 Task: Create in the project CatchAll and in the Backlog issue 'Develop a new online booking system for a hotel or resort' a child issue 'Internationalization and localization', and assign it to team member softage.3@softage.net. Create in the project CatchAll and in the Backlog issue 'Upgrade and migrate company email systems to a cloud-based solution' a child issue 'Version control and release management', and assign it to team member softage.4@softage.net
Action: Mouse moved to (186, 57)
Screenshot: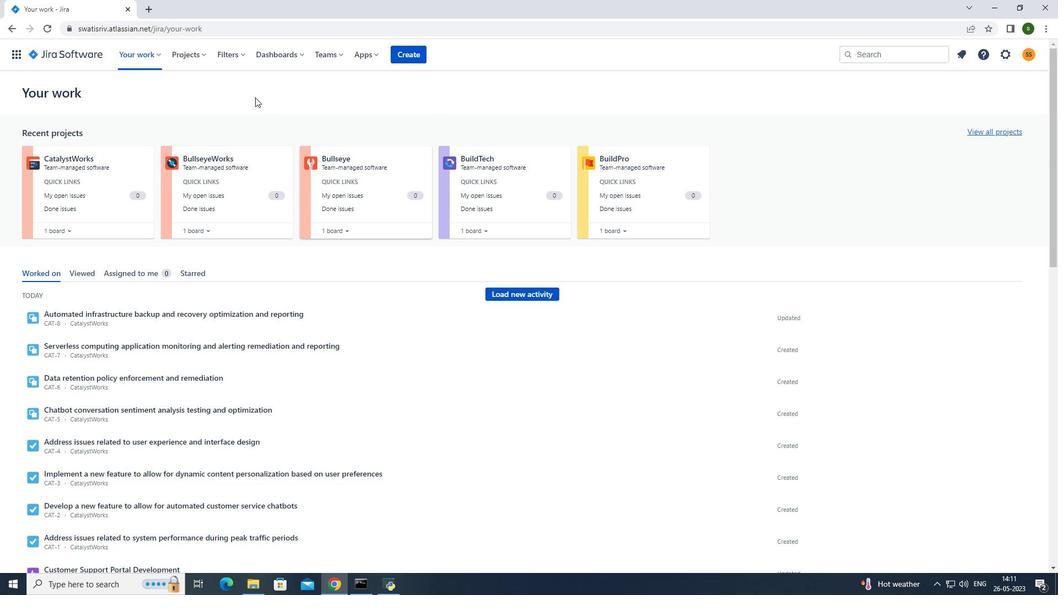 
Action: Mouse pressed left at (186, 57)
Screenshot: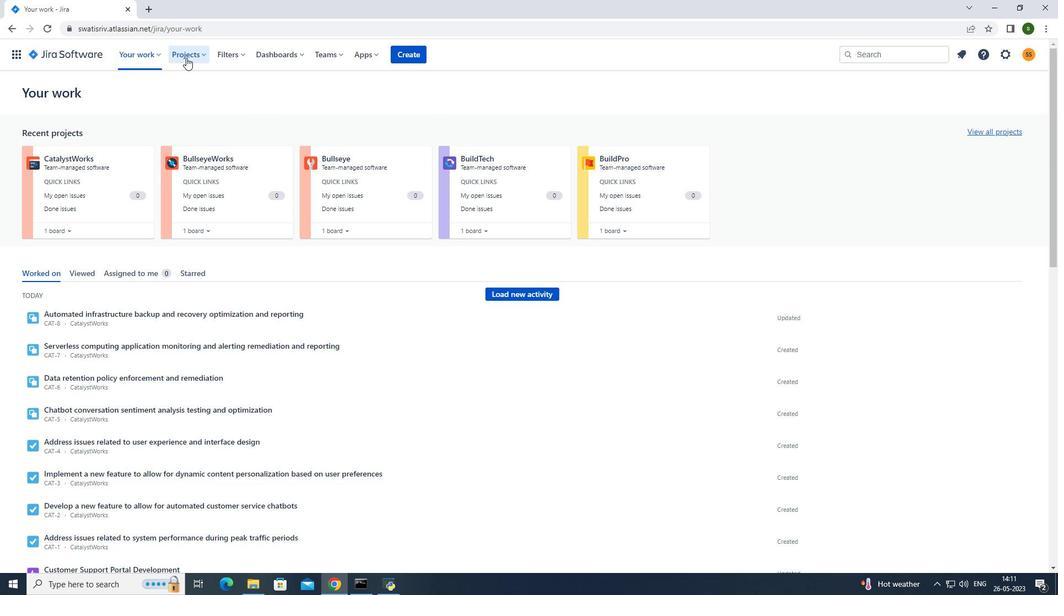 
Action: Mouse moved to (230, 96)
Screenshot: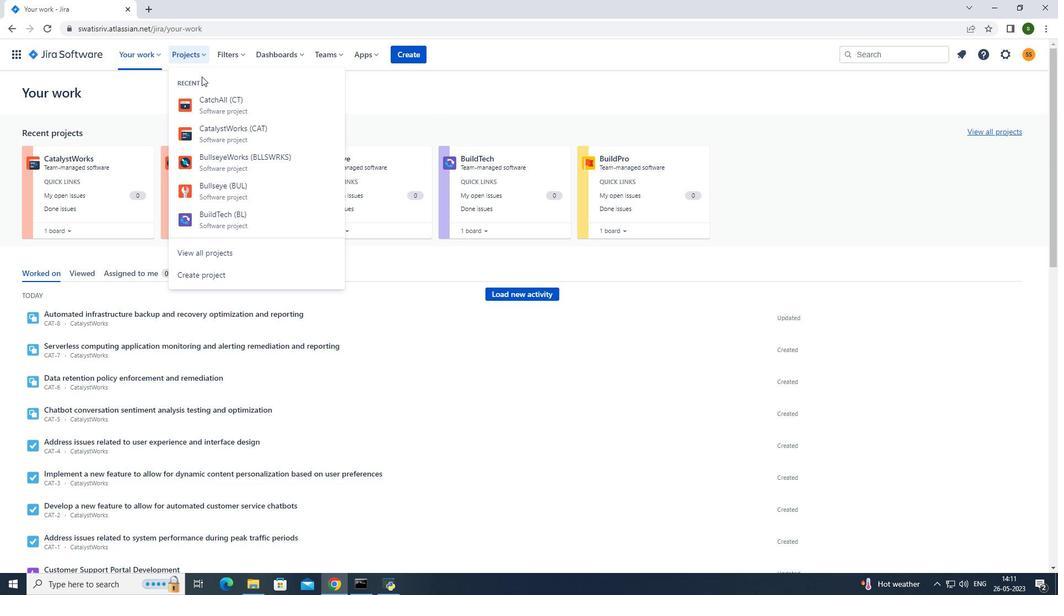 
Action: Mouse pressed left at (230, 96)
Screenshot: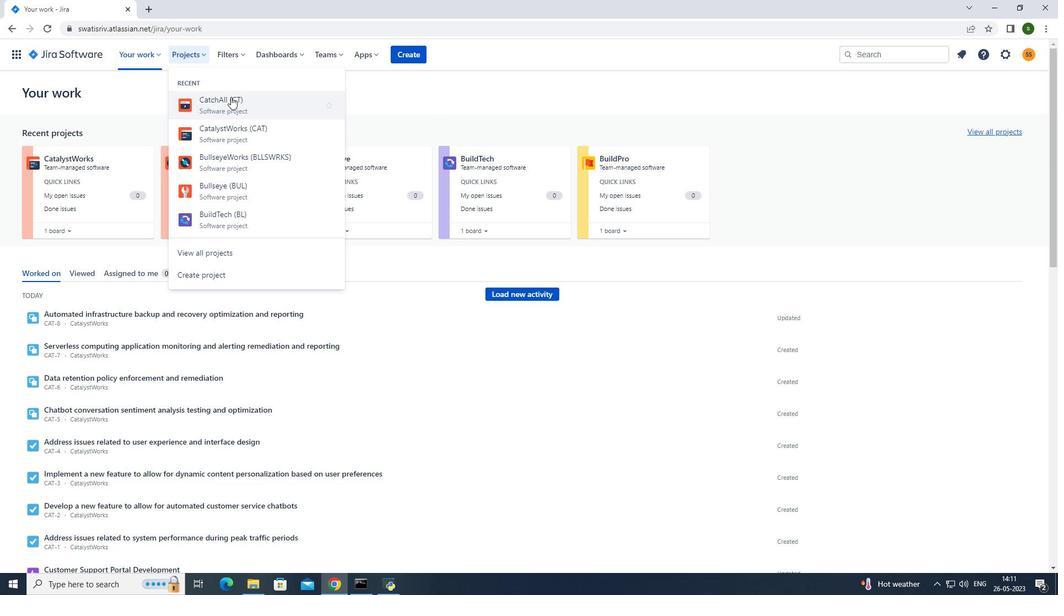 
Action: Mouse moved to (80, 166)
Screenshot: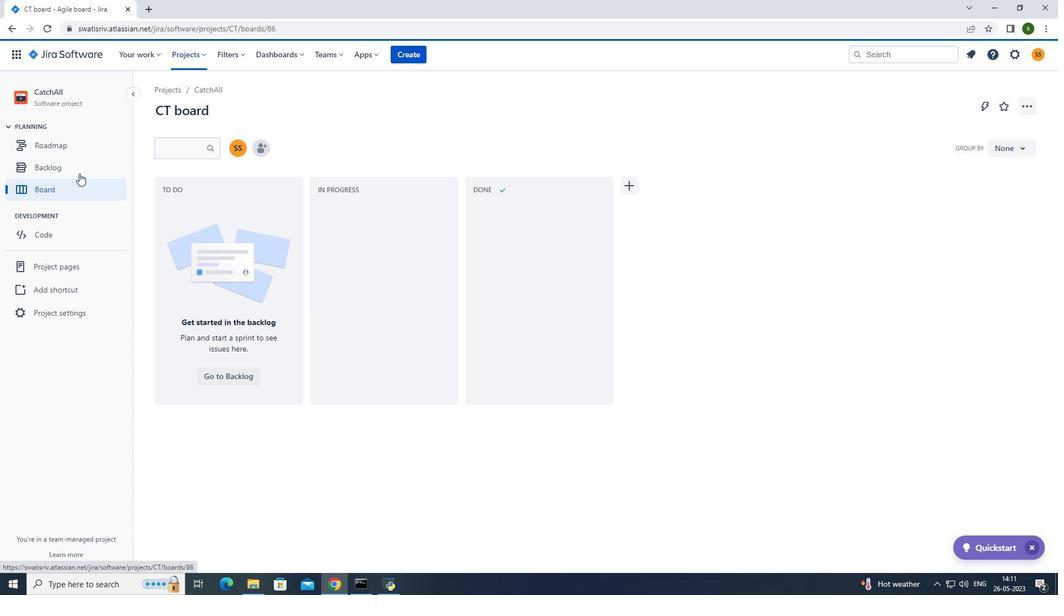 
Action: Mouse pressed left at (80, 166)
Screenshot: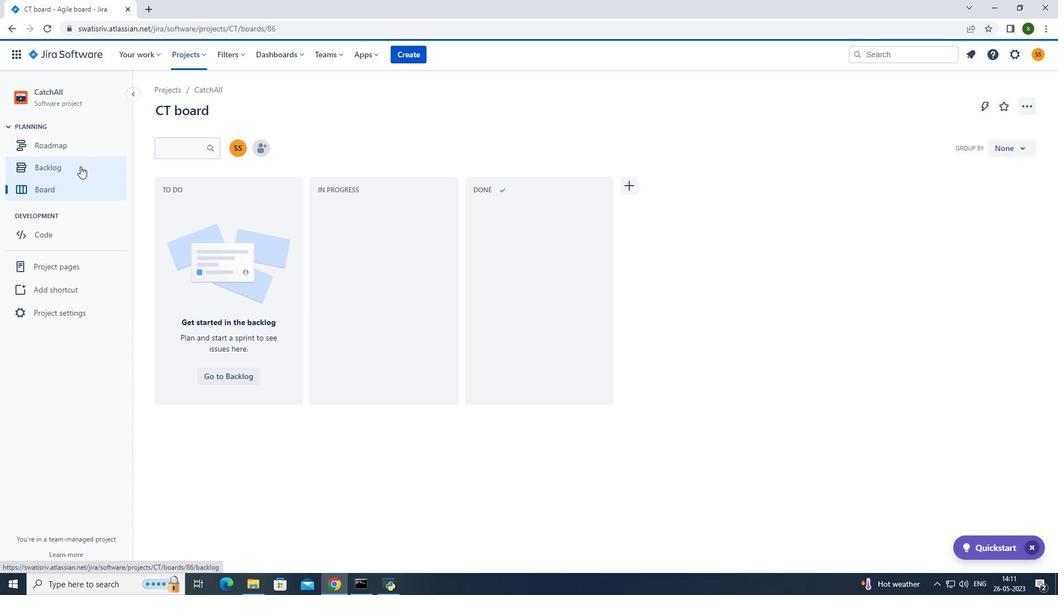 
Action: Mouse moved to (251, 370)
Screenshot: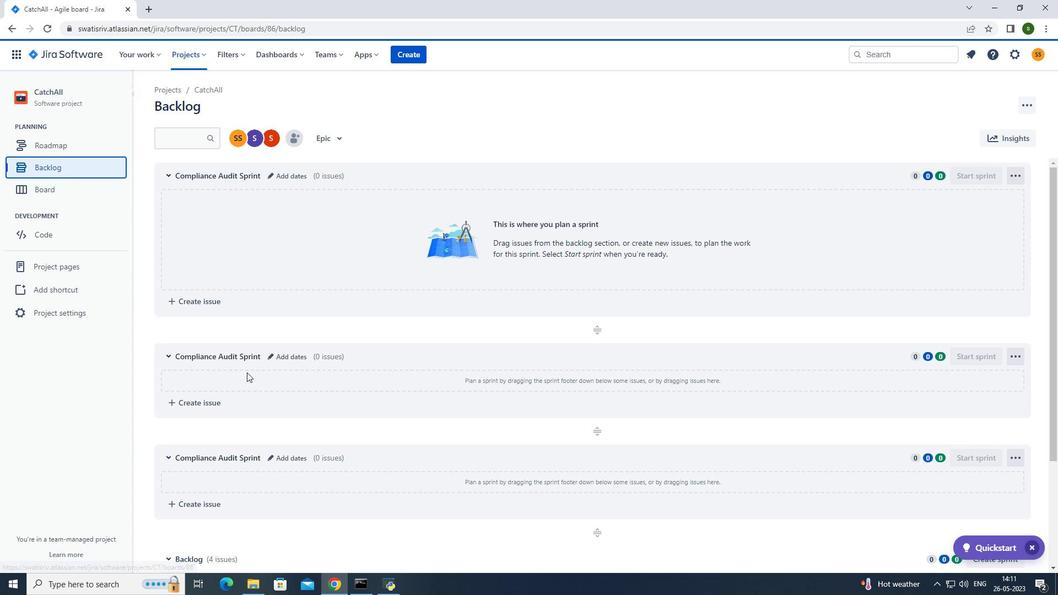 
Action: Mouse scrolled (251, 369) with delta (0, 0)
Screenshot: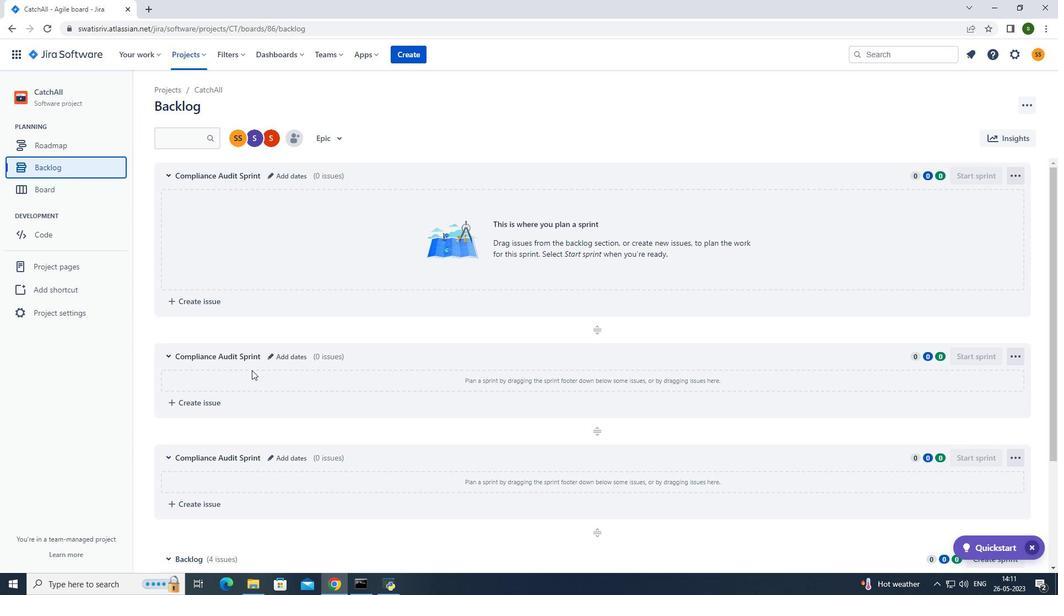 
Action: Mouse scrolled (251, 369) with delta (0, 0)
Screenshot: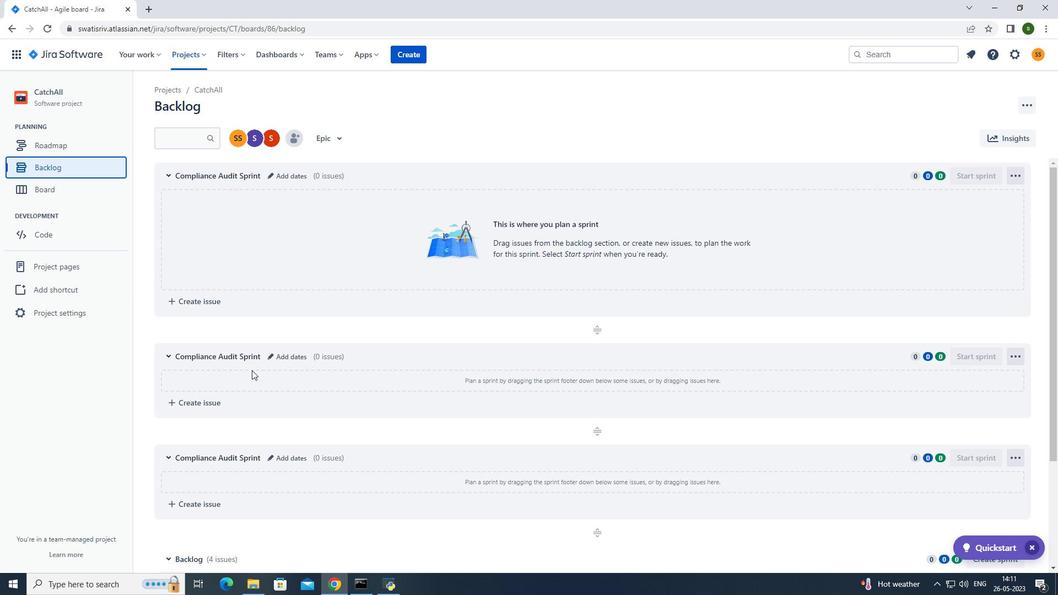 
Action: Mouse scrolled (251, 369) with delta (0, 0)
Screenshot: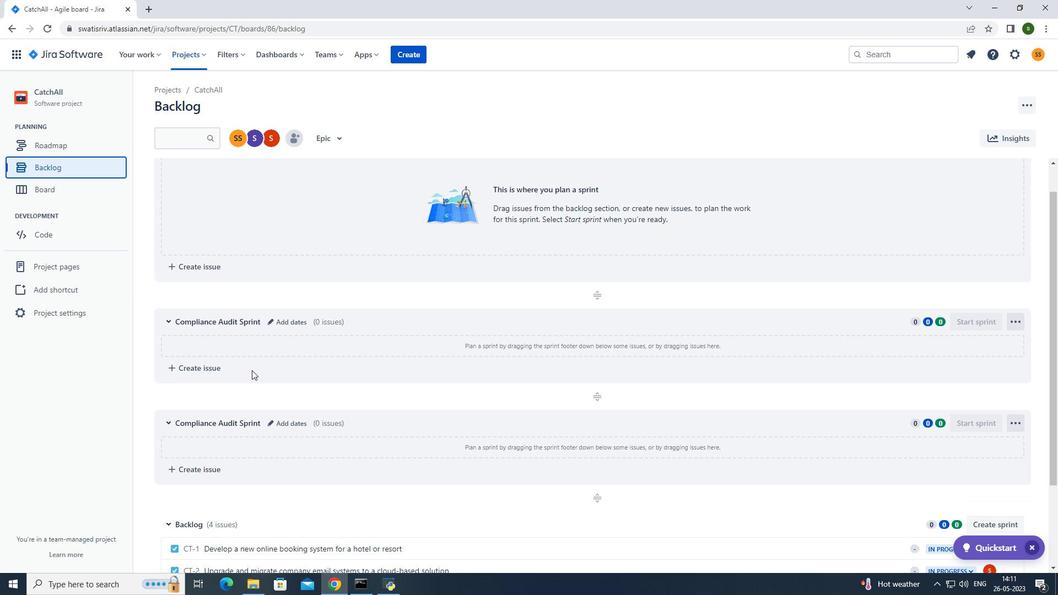 
Action: Mouse scrolled (251, 369) with delta (0, 0)
Screenshot: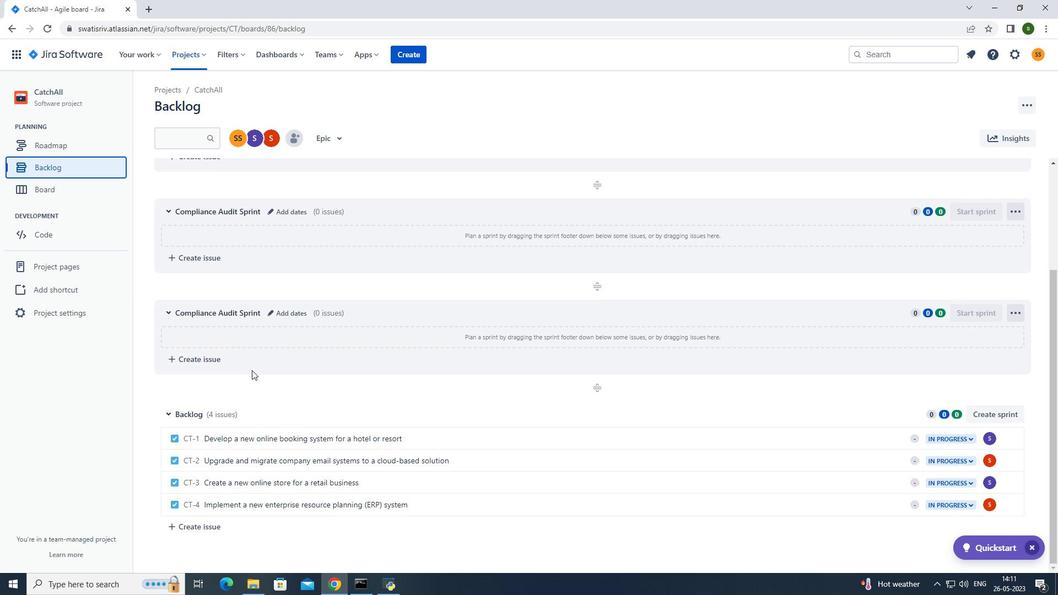 
Action: Mouse scrolled (251, 369) with delta (0, 0)
Screenshot: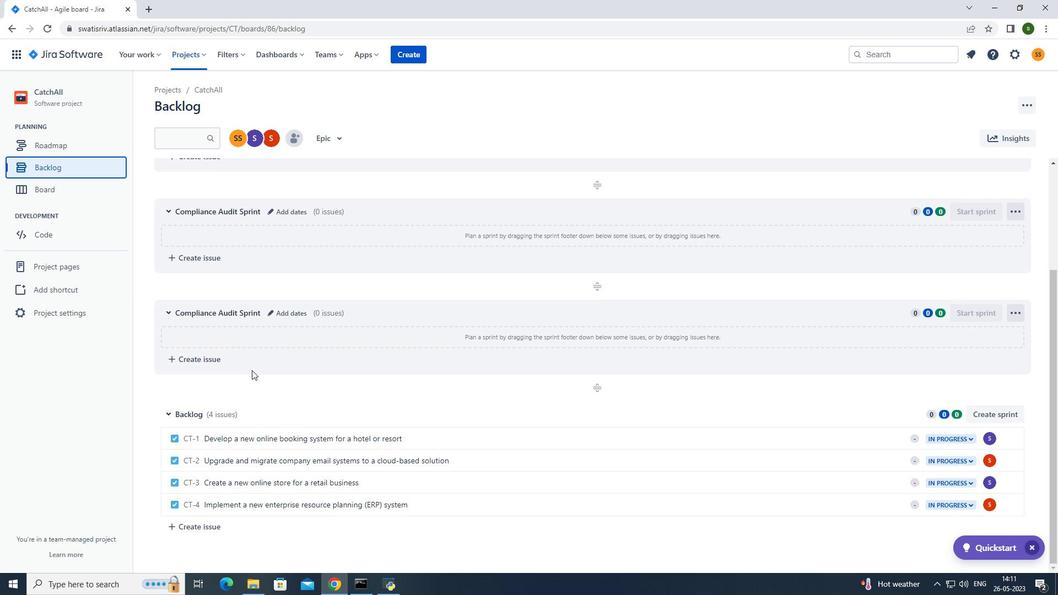 
Action: Mouse moved to (705, 435)
Screenshot: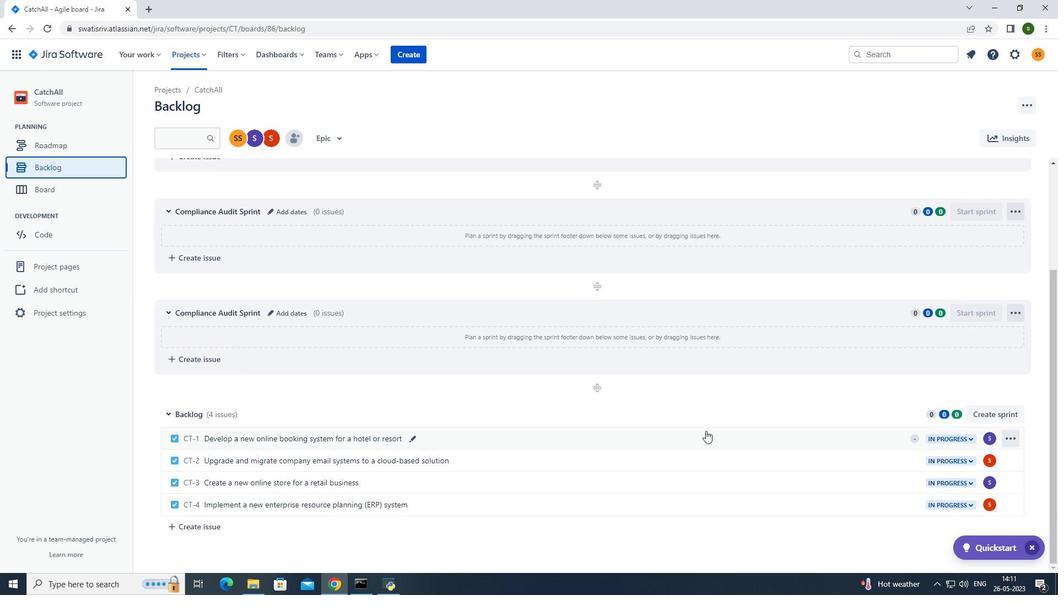 
Action: Mouse pressed left at (705, 435)
Screenshot: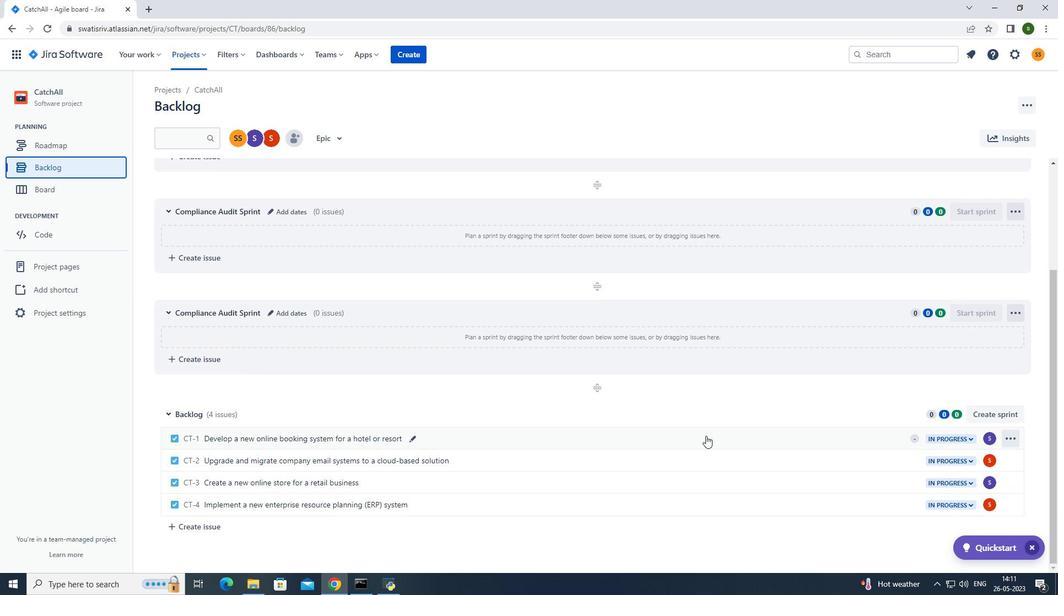 
Action: Mouse moved to (864, 232)
Screenshot: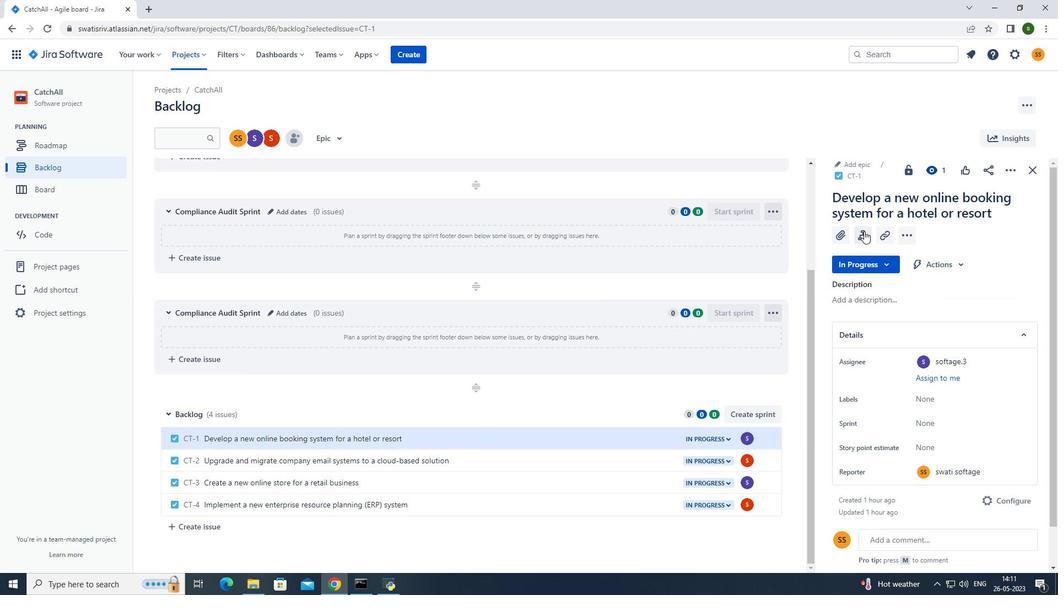 
Action: Mouse pressed left at (864, 232)
Screenshot: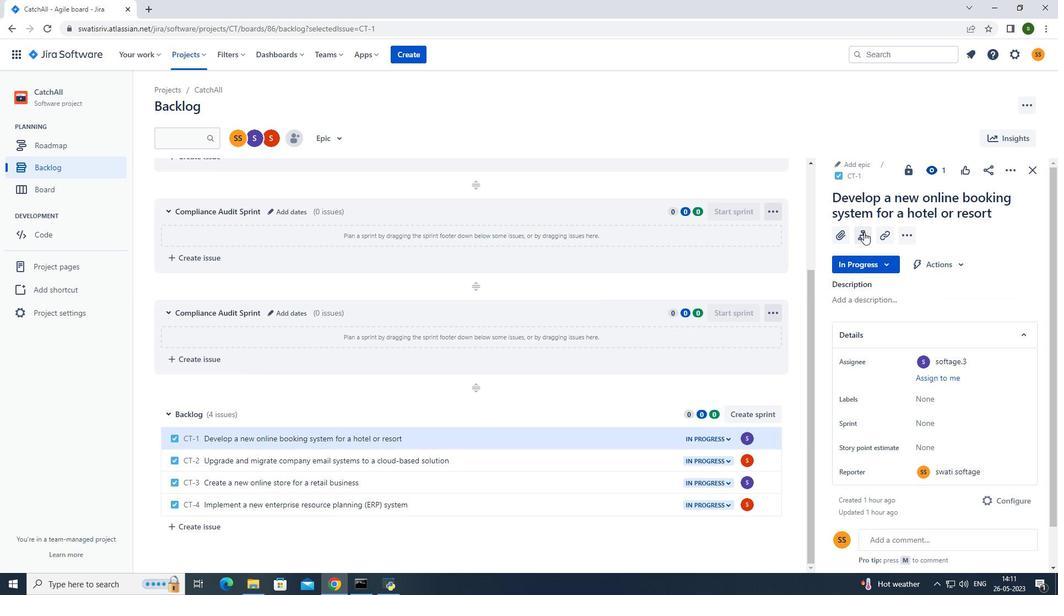 
Action: Mouse moved to (869, 344)
Screenshot: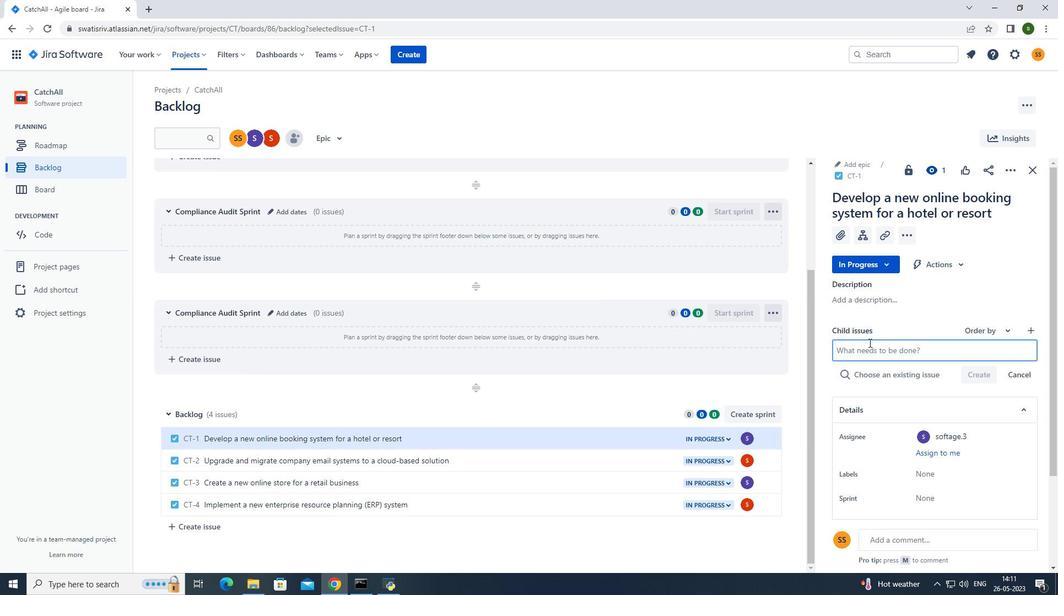 
Action: Mouse pressed left at (869, 344)
Screenshot: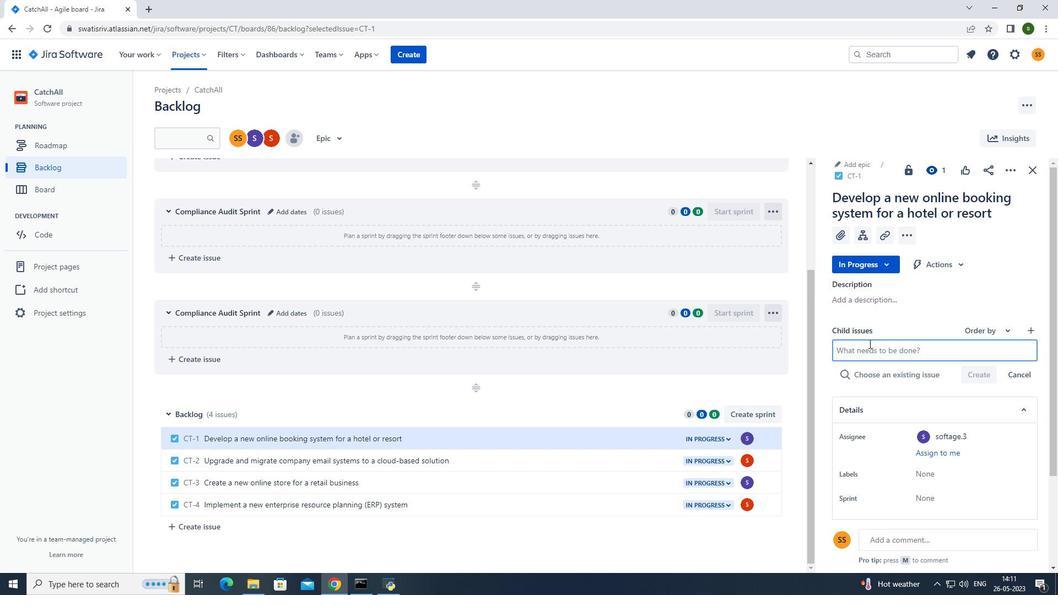 
Action: Key pressed <Key.caps_lock>I<Key.caps_lock>nternationalization<Key.space>and<Key.space>localization<Key.enter>
Screenshot: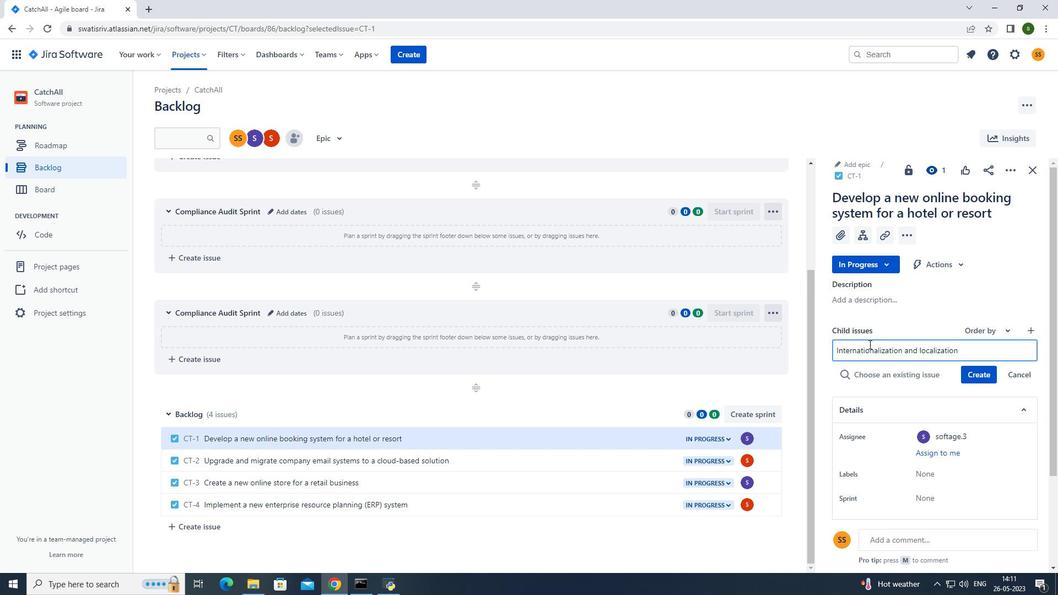 
Action: Mouse moved to (984, 355)
Screenshot: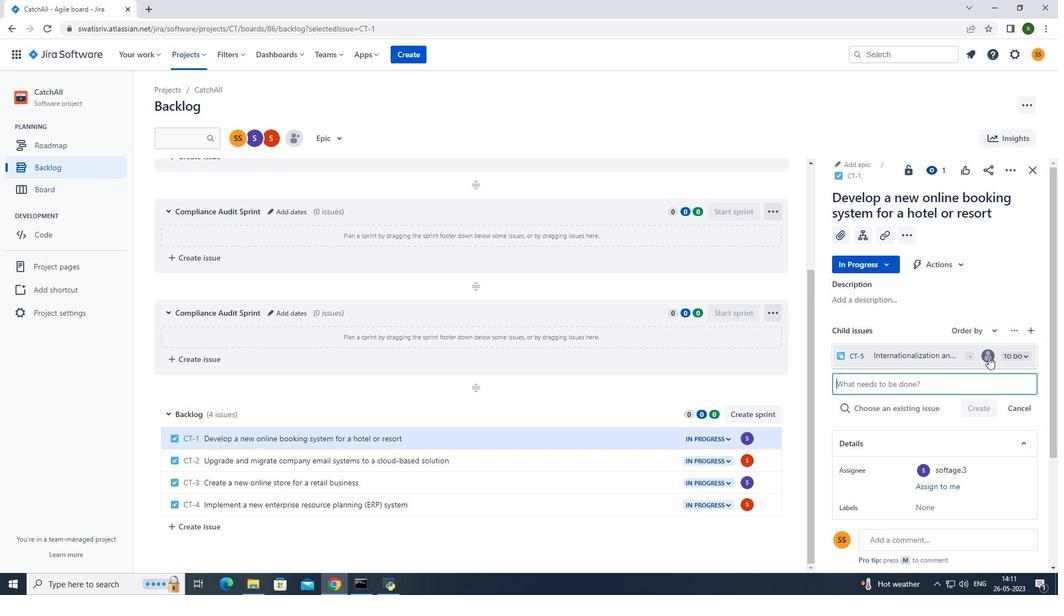 
Action: Mouse pressed left at (984, 355)
Screenshot: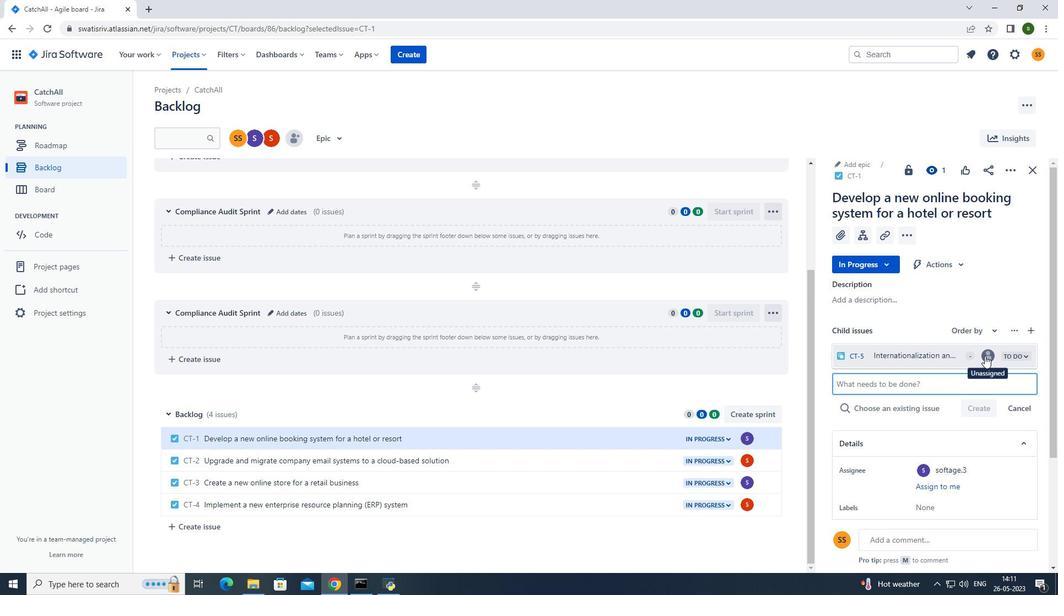 
Action: Mouse moved to (914, 294)
Screenshot: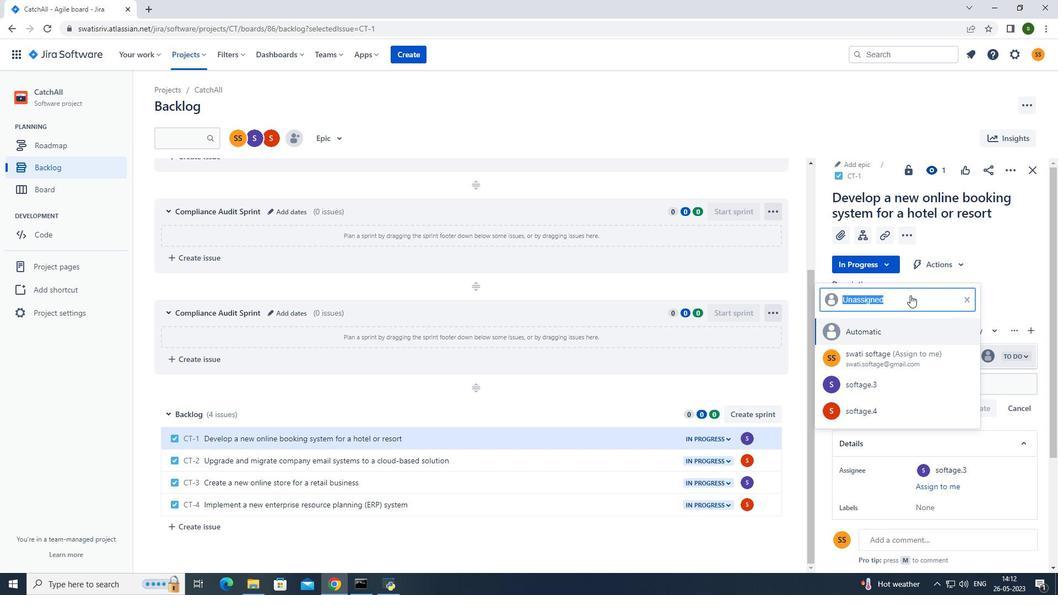 
Action: Key pressed softage.3<Key.shift>@softage.net
Screenshot: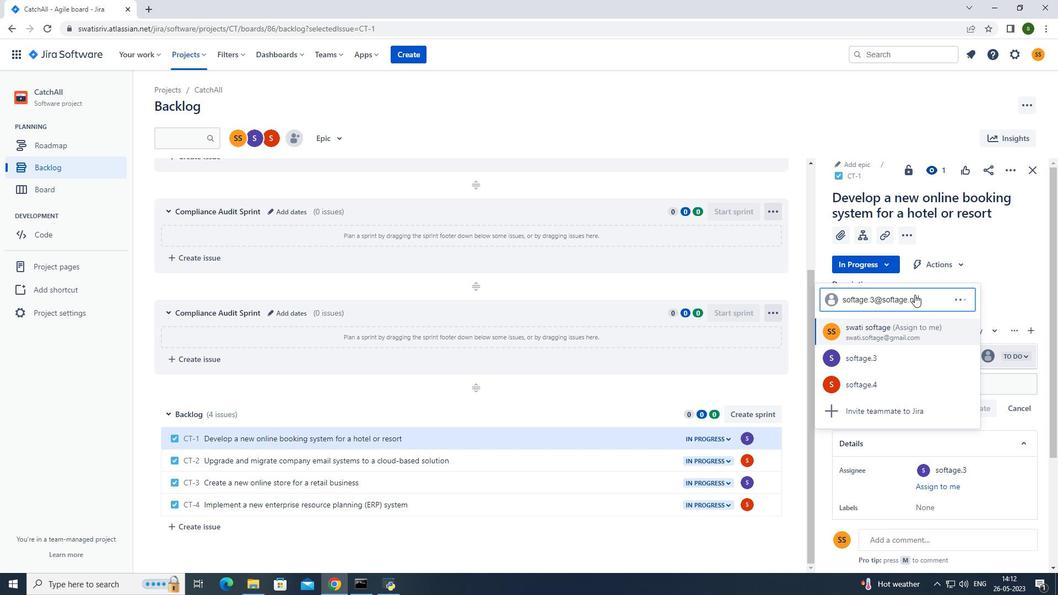 
Action: Mouse moved to (892, 354)
Screenshot: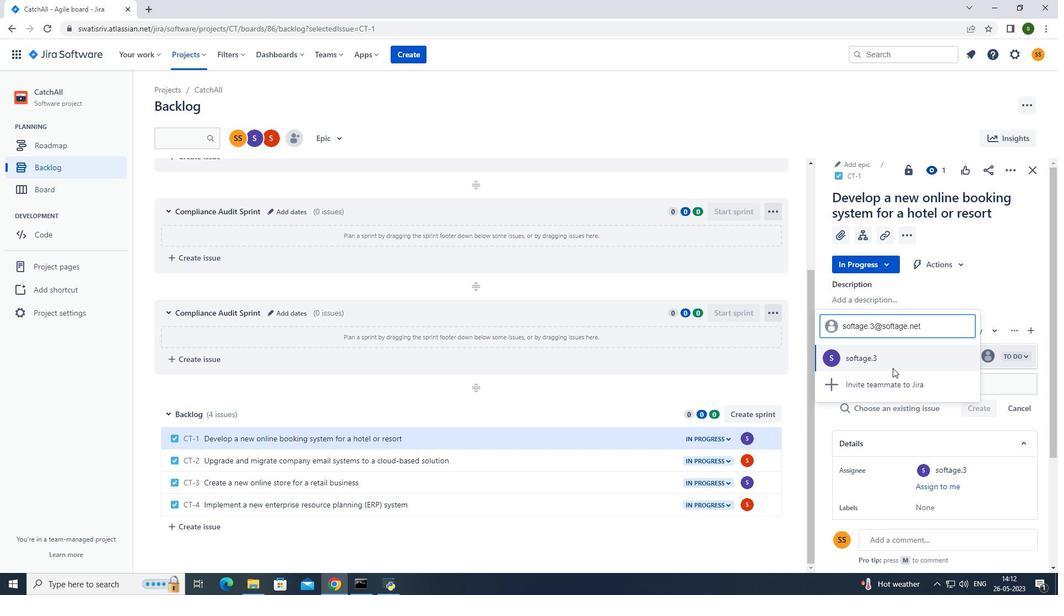 
Action: Mouse pressed left at (892, 354)
Screenshot: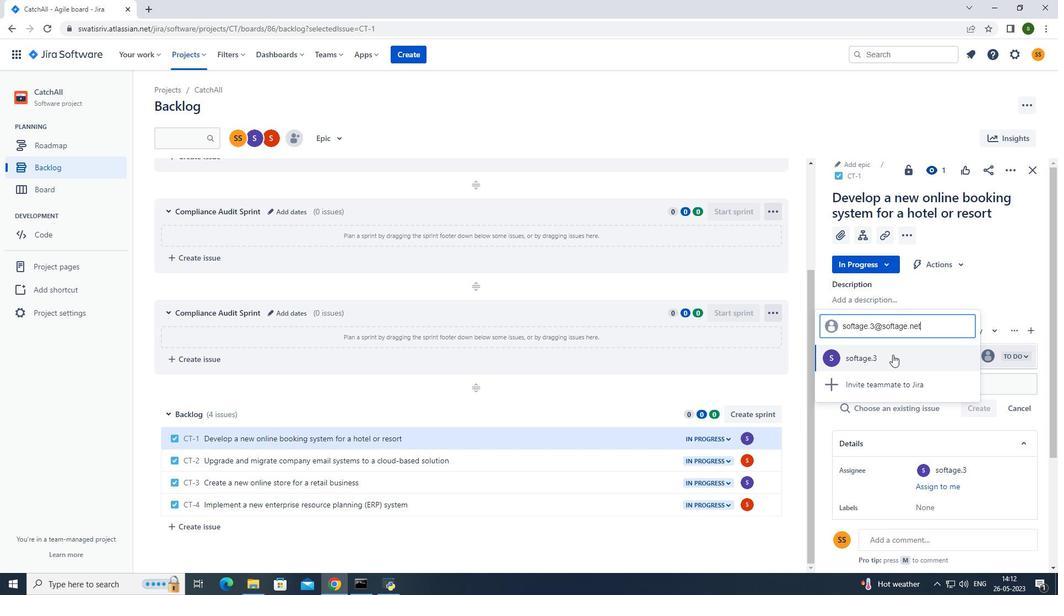 
Action: Mouse moved to (206, 54)
Screenshot: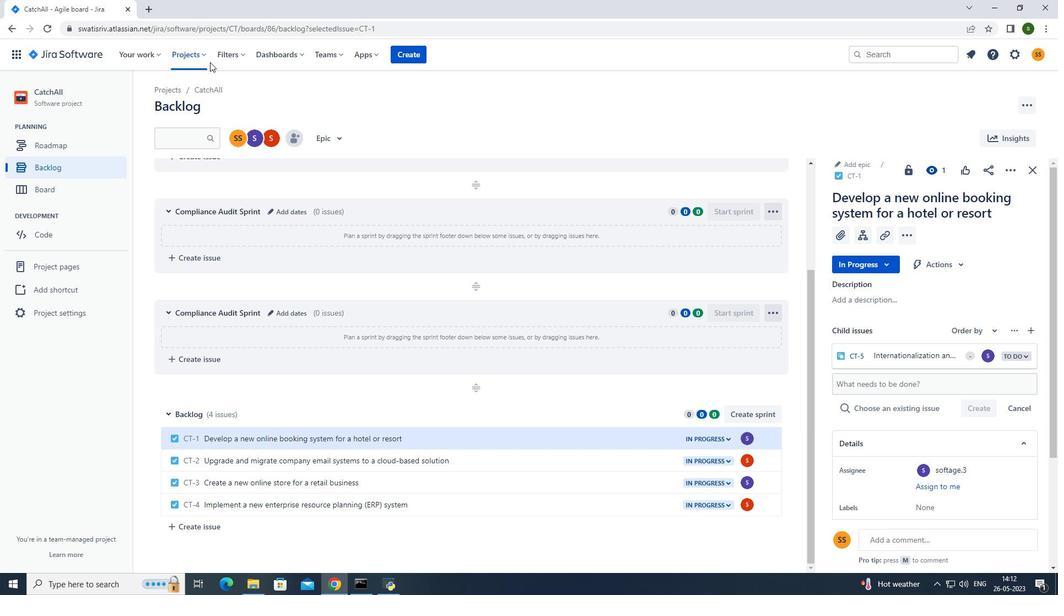 
Action: Mouse pressed left at (206, 54)
Screenshot: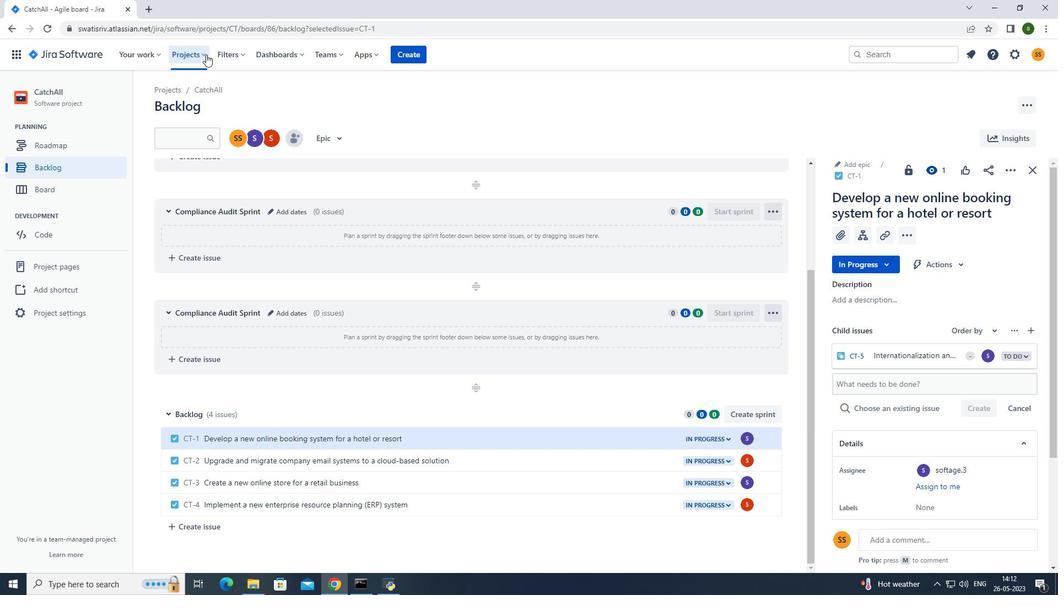 
Action: Mouse moved to (225, 98)
Screenshot: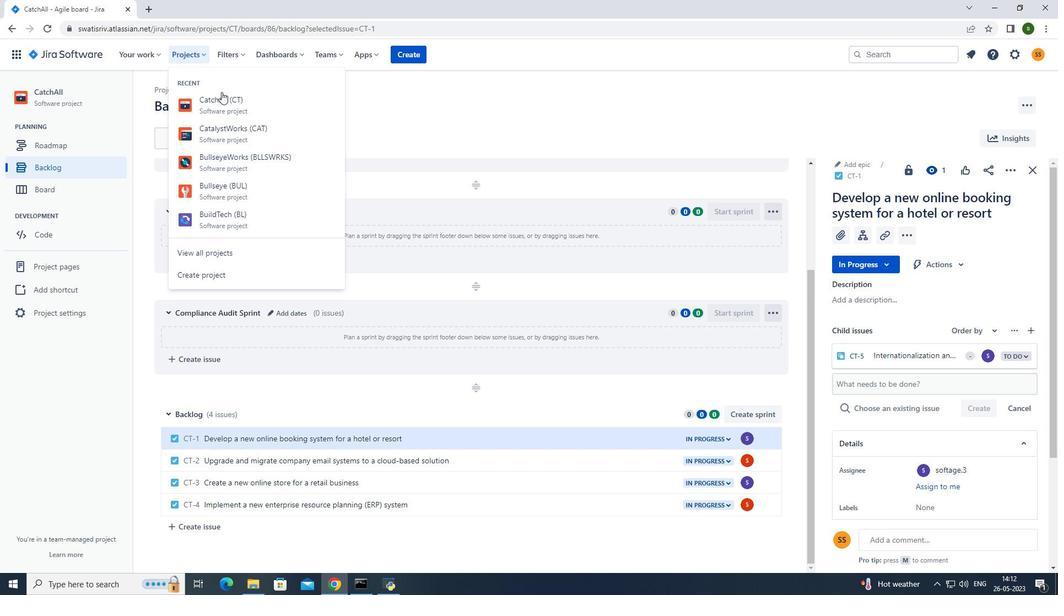 
Action: Mouse pressed left at (225, 98)
Screenshot: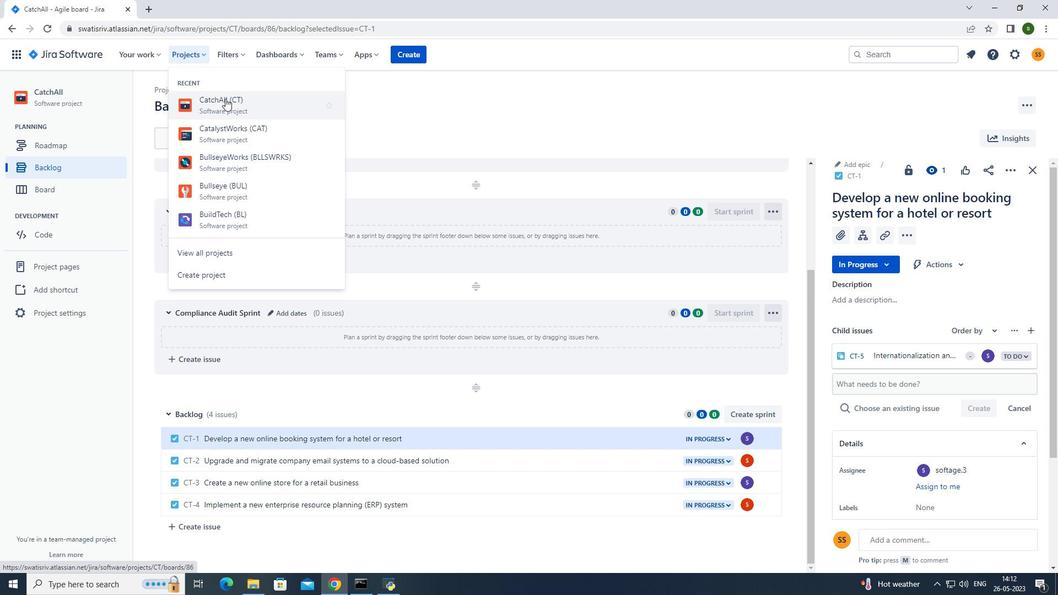 
Action: Mouse moved to (94, 166)
Screenshot: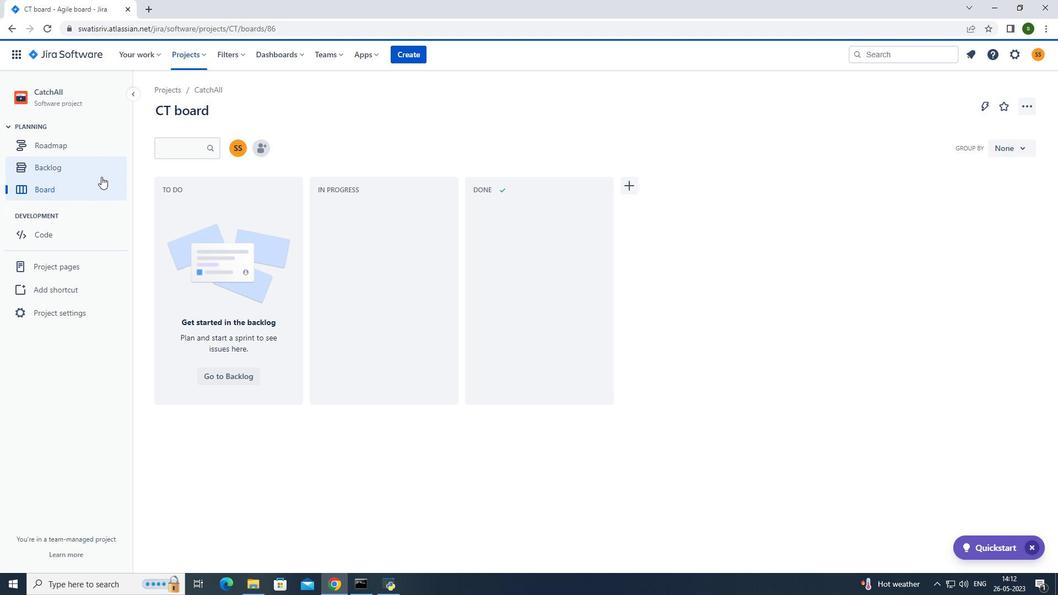 
Action: Mouse pressed left at (94, 166)
Screenshot: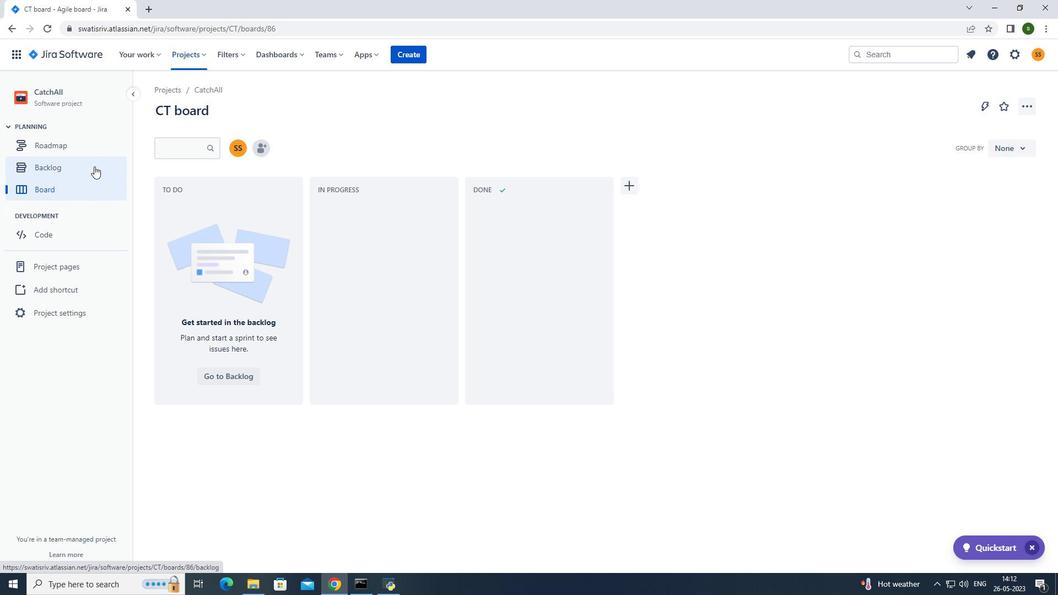 
Action: Mouse moved to (546, 395)
Screenshot: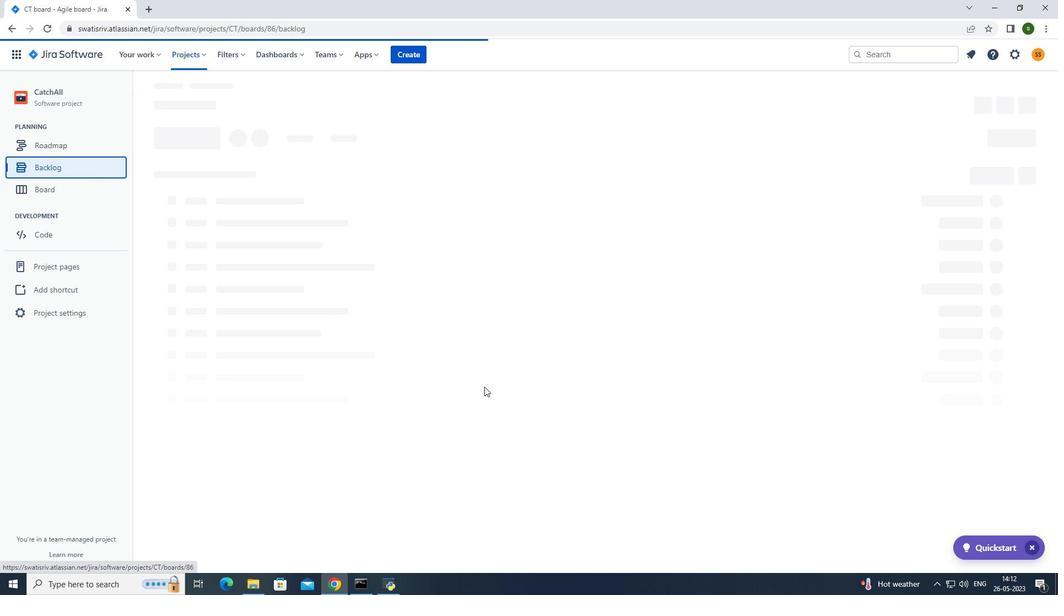 
Action: Mouse scrolled (546, 394) with delta (0, 0)
Screenshot: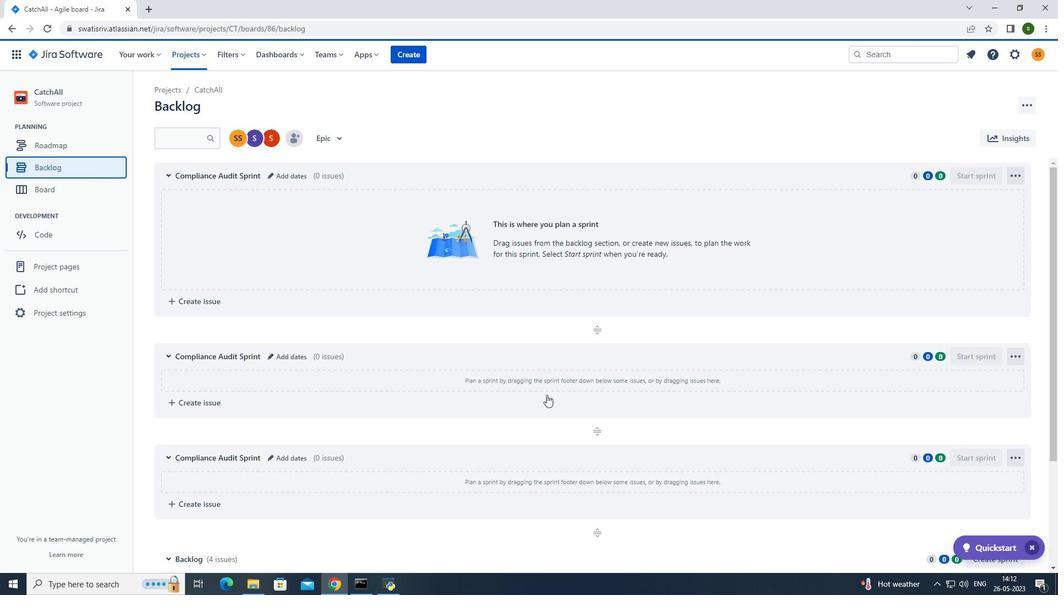 
Action: Mouse scrolled (546, 394) with delta (0, 0)
Screenshot: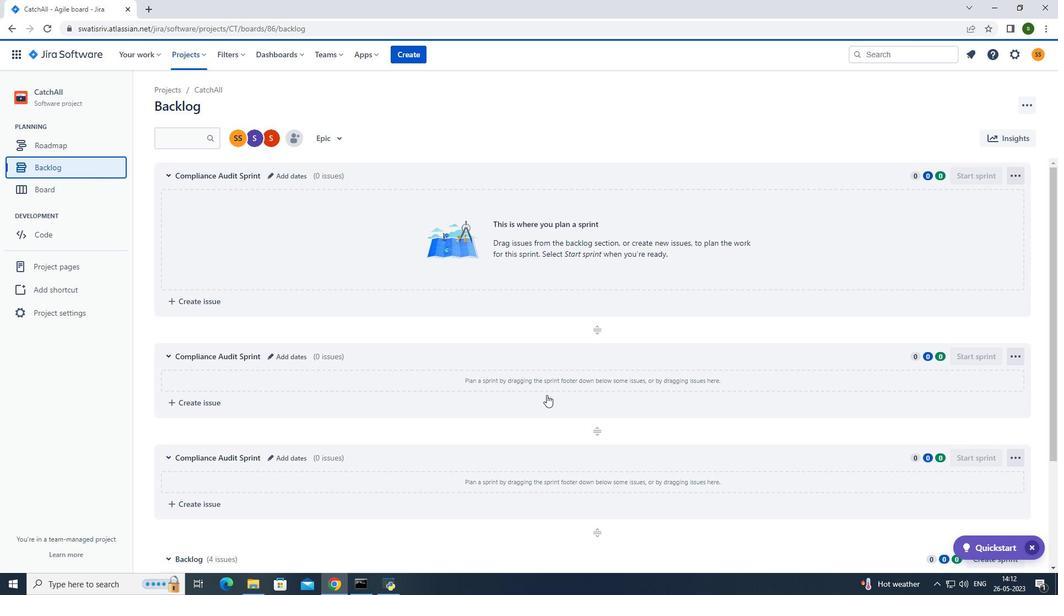 
Action: Mouse scrolled (546, 394) with delta (0, 0)
Screenshot: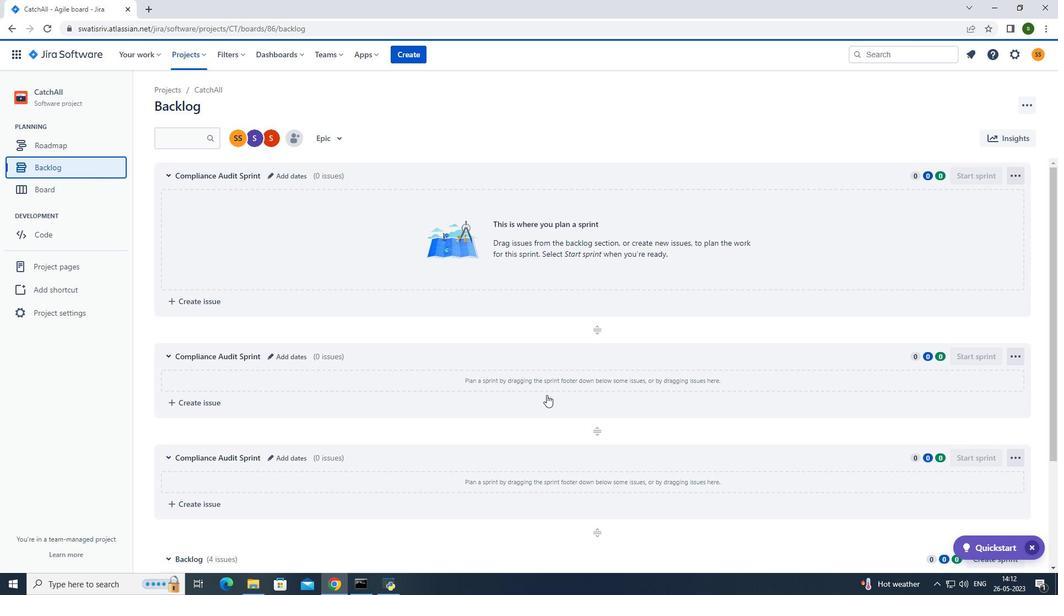 
Action: Mouse scrolled (546, 394) with delta (0, 0)
Screenshot: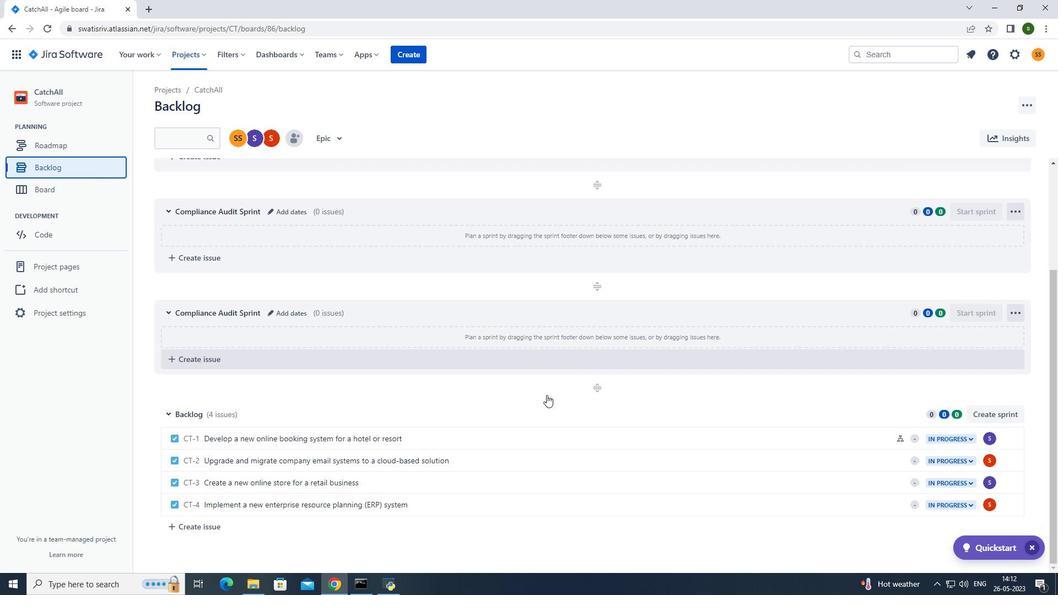 
Action: Mouse scrolled (546, 394) with delta (0, 0)
Screenshot: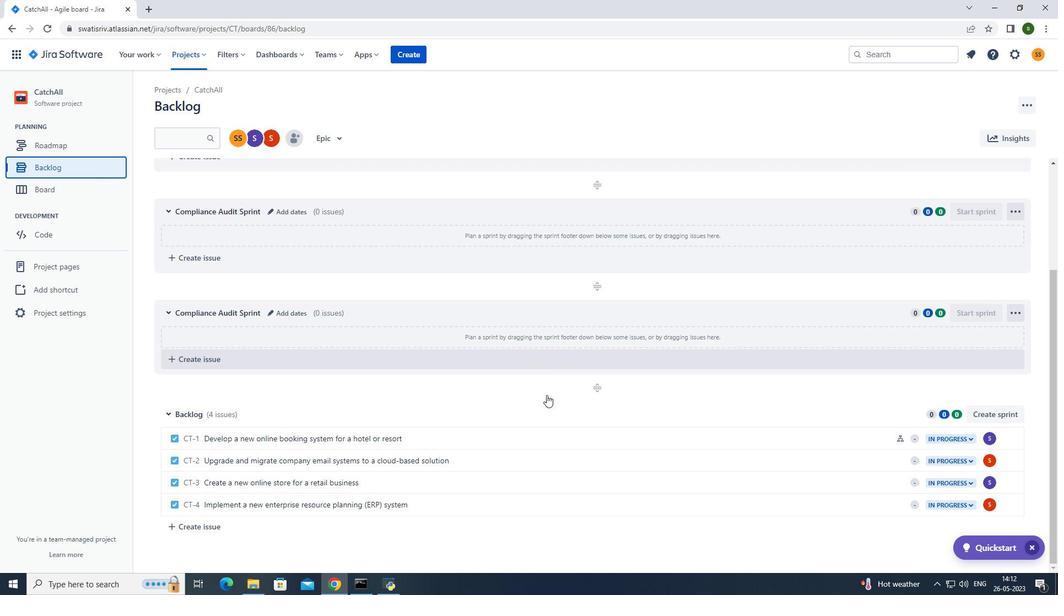 
Action: Mouse scrolled (546, 394) with delta (0, 0)
Screenshot: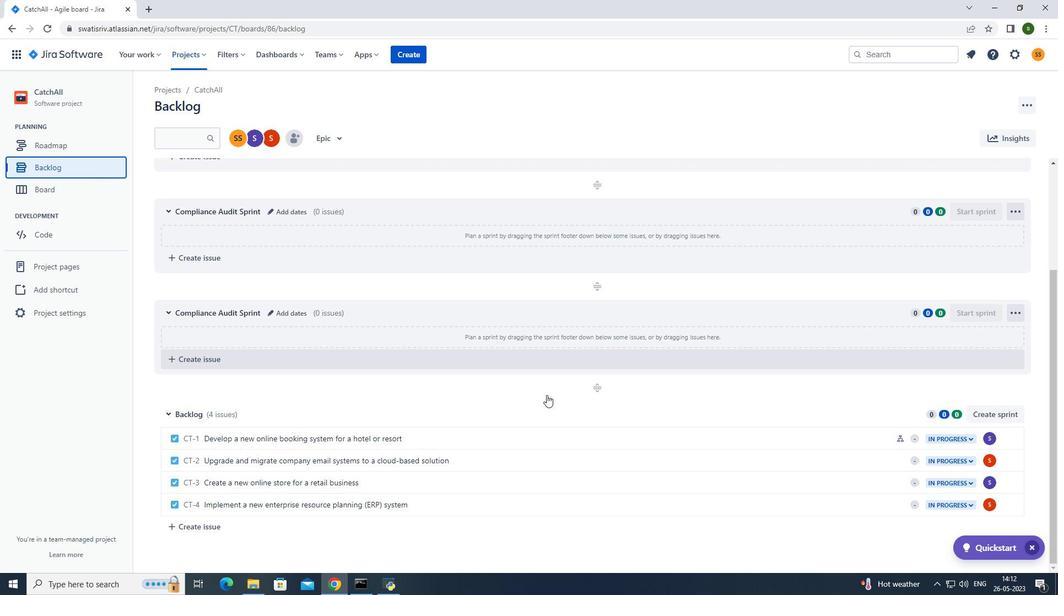
Action: Mouse moved to (657, 460)
Screenshot: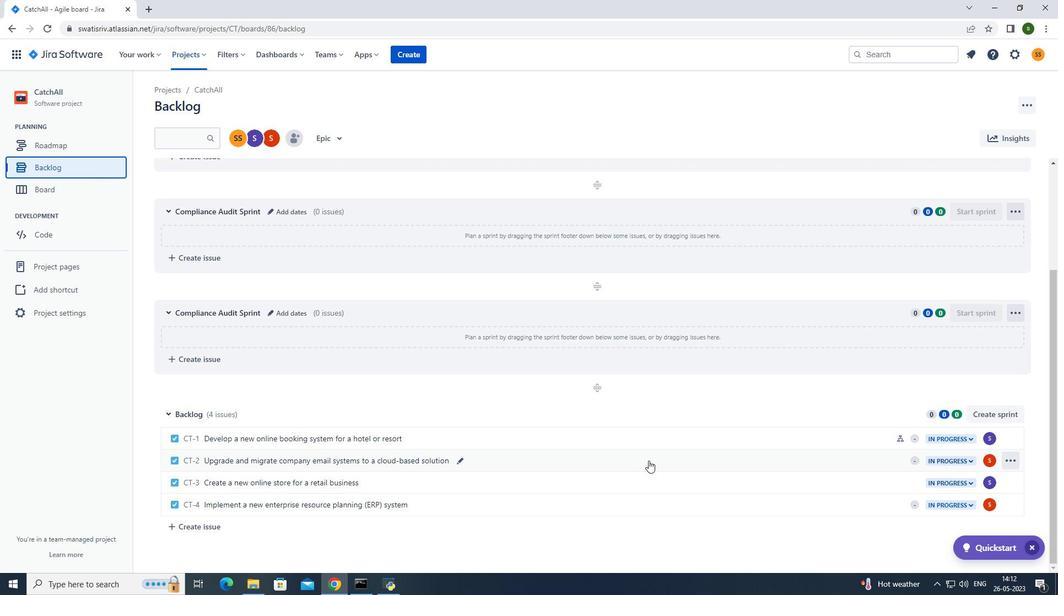 
Action: Mouse pressed left at (657, 460)
Screenshot: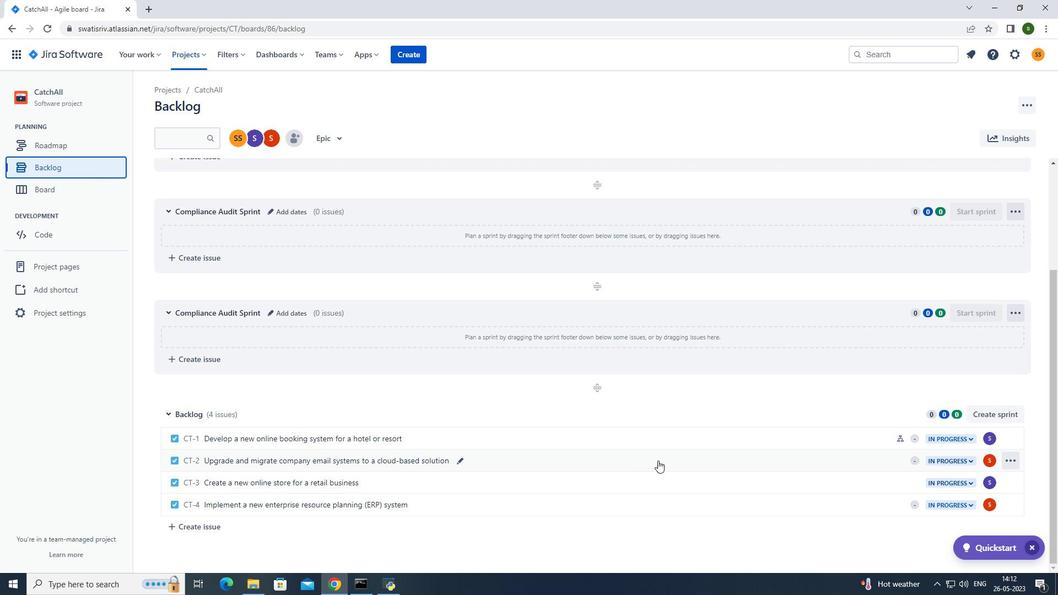 
Action: Mouse moved to (861, 250)
Screenshot: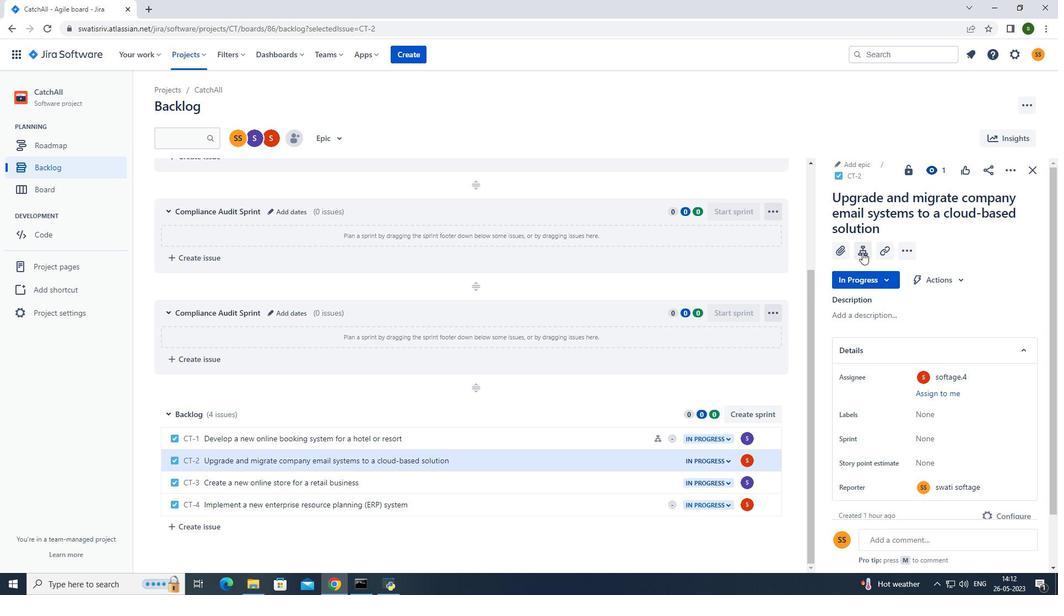 
Action: Mouse pressed left at (861, 250)
Screenshot: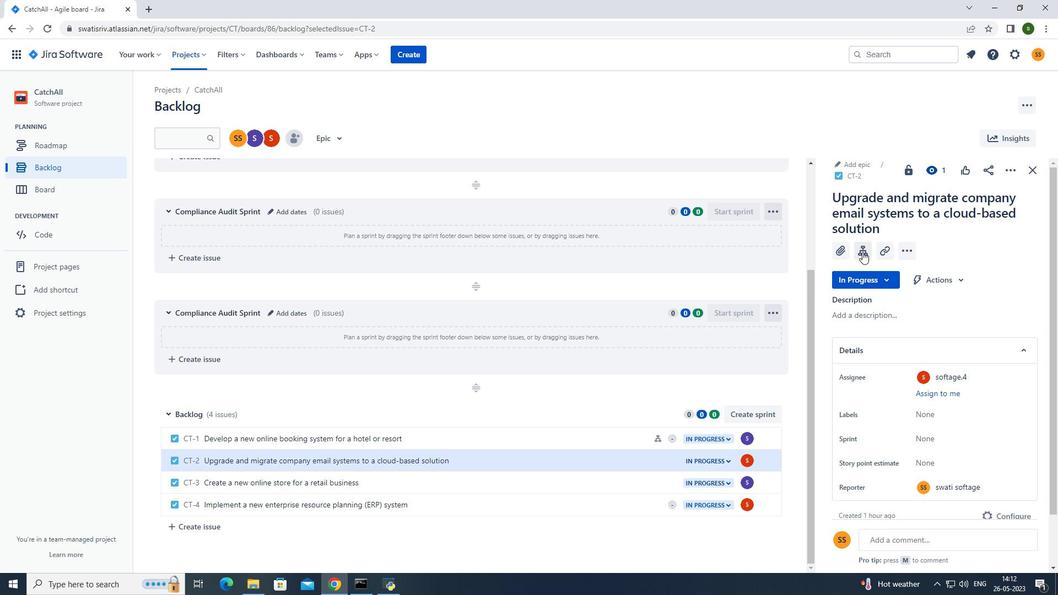 
Action: Mouse moved to (865, 352)
Screenshot: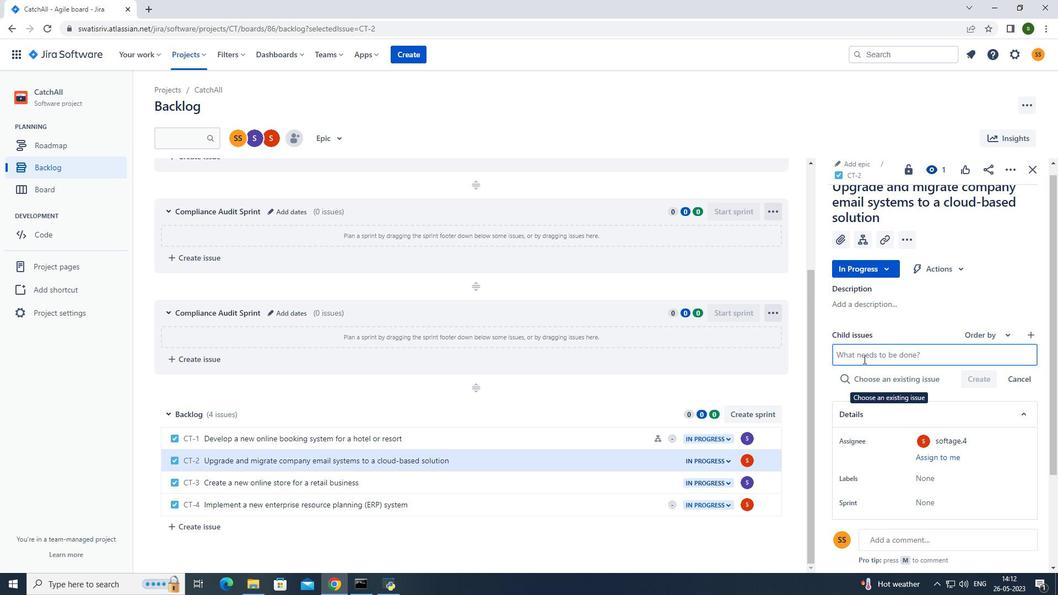 
Action: Mouse pressed left at (865, 352)
Screenshot: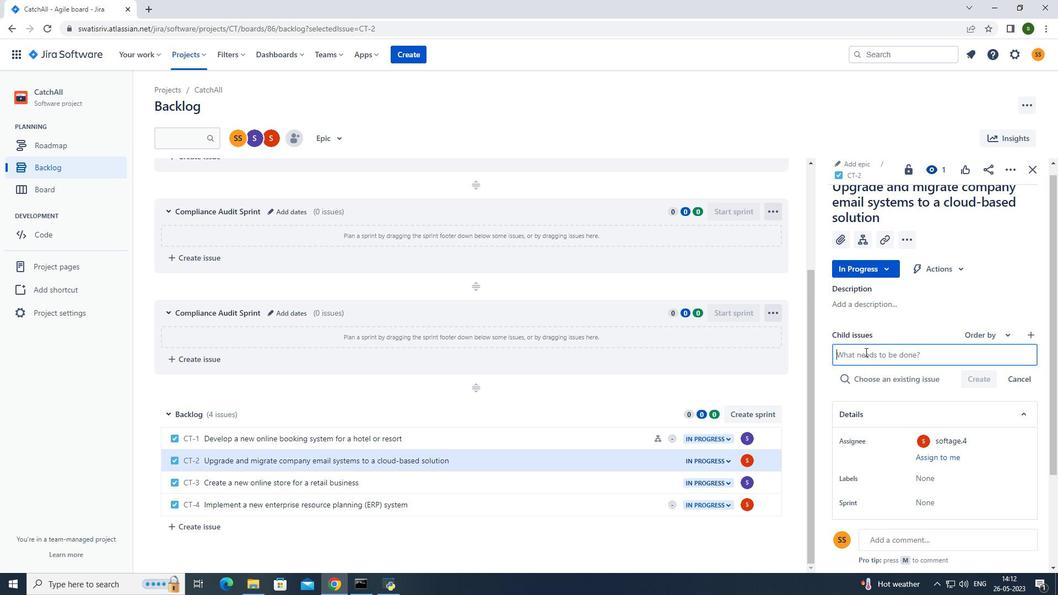 
Action: Key pressed <Key.caps_lock>V<Key.caps_lock>ersion<Key.space>control<Key.space>and<Key.space>release<Key.space>managemn<Key.backspace>ent<Key.enter>
Screenshot: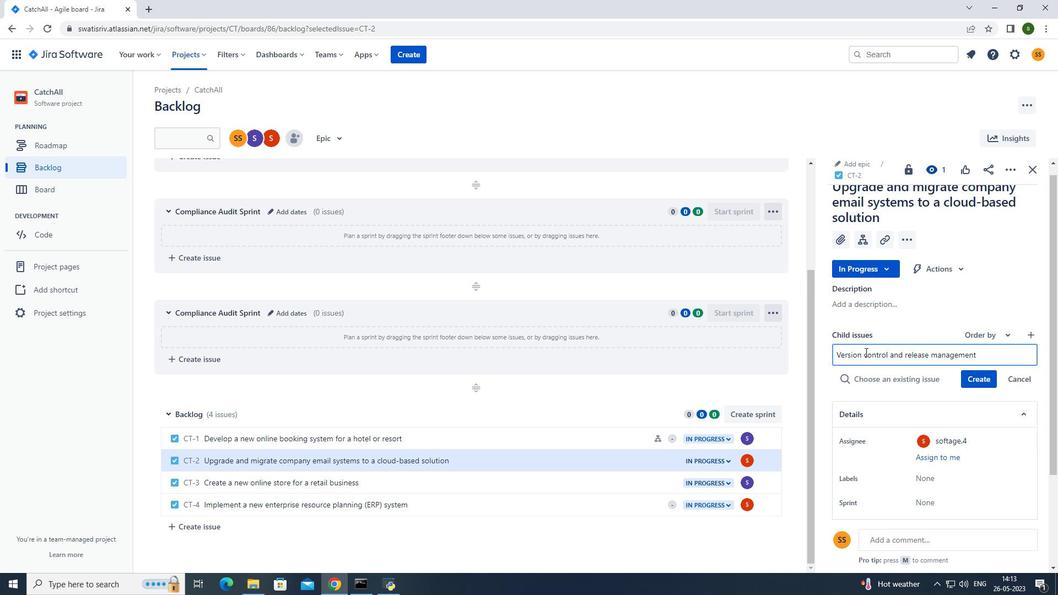 
Action: Mouse moved to (989, 360)
Screenshot: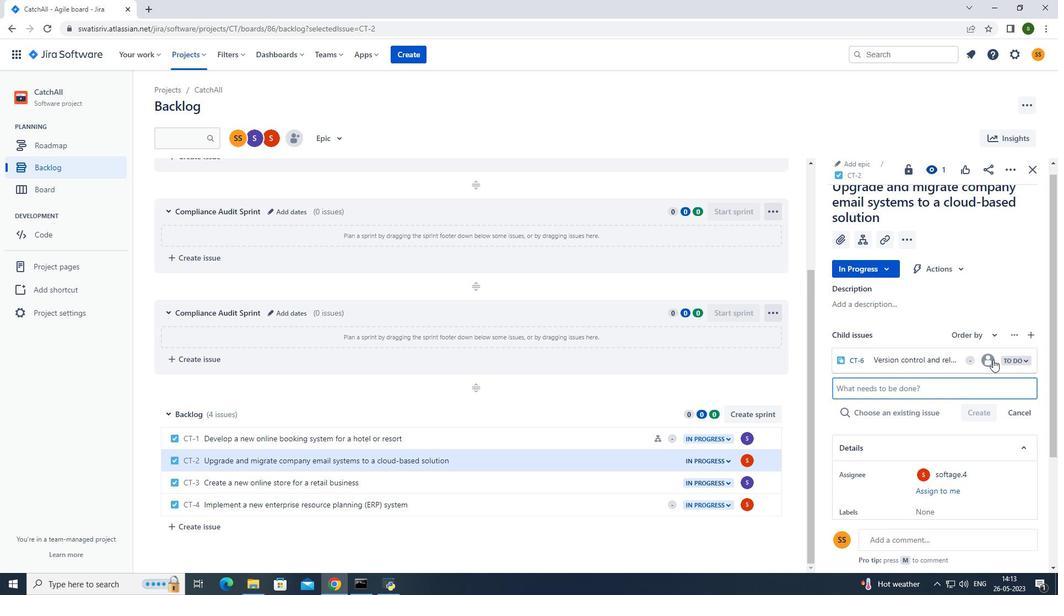 
Action: Mouse pressed left at (989, 360)
Screenshot: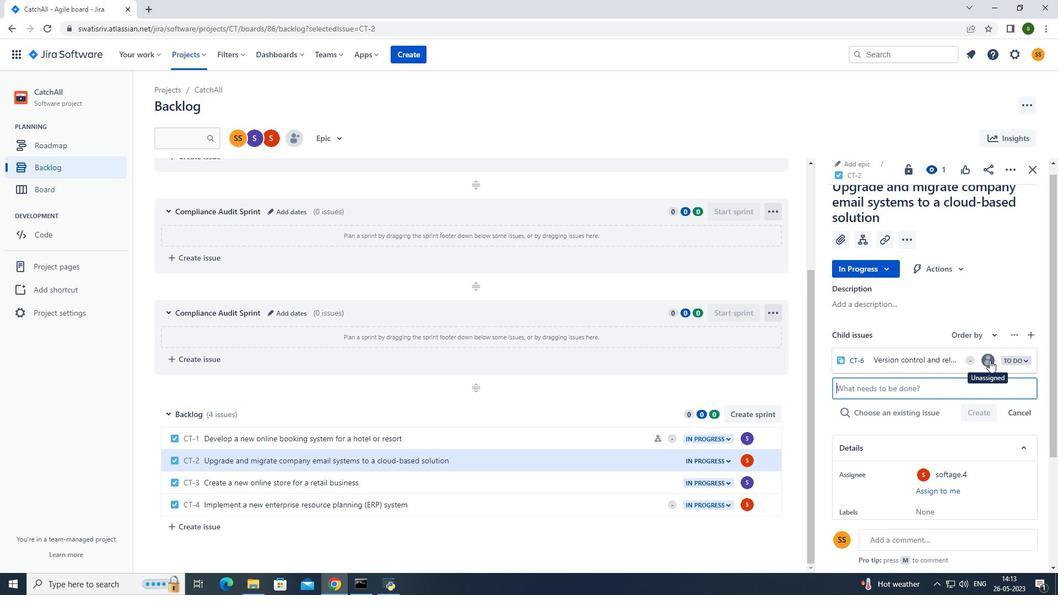 
Action: Mouse moved to (896, 340)
Screenshot: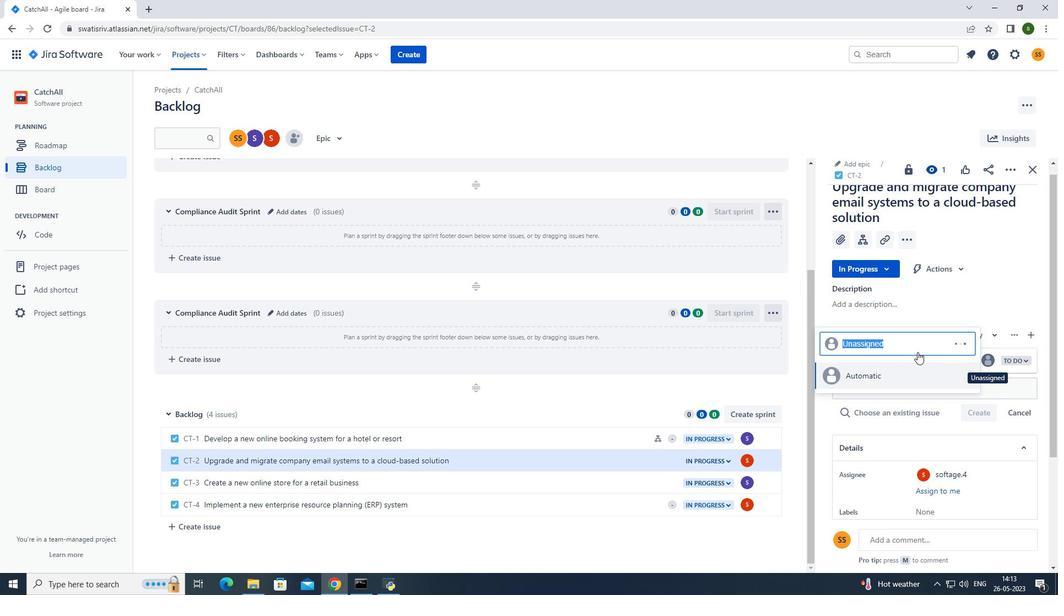 
Action: Key pressed softage.4<Key.shift>@softage.ner<Key.backspace>t
Screenshot: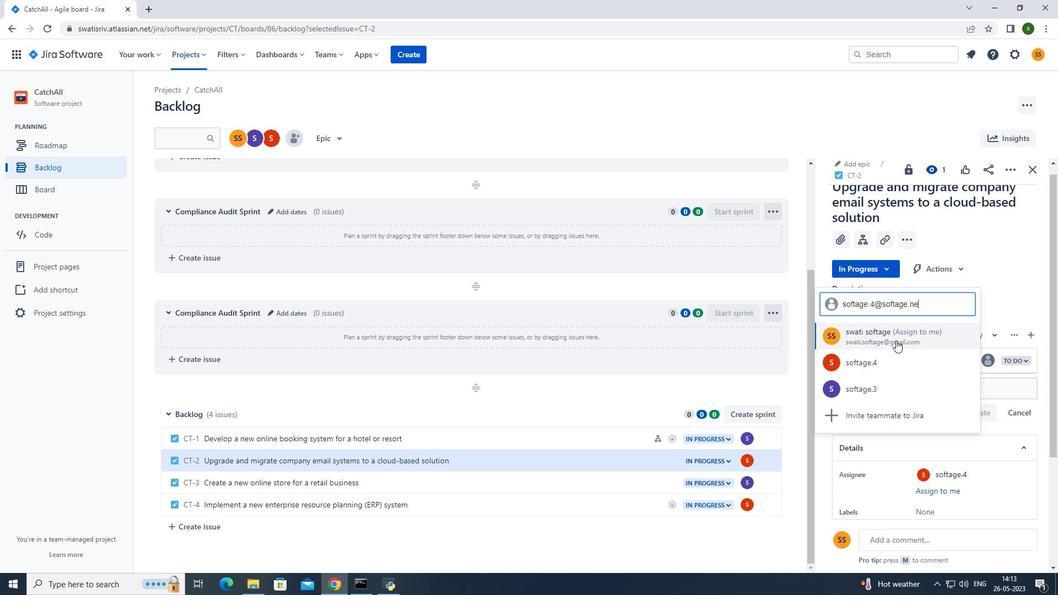 
Action: Mouse moved to (882, 358)
Screenshot: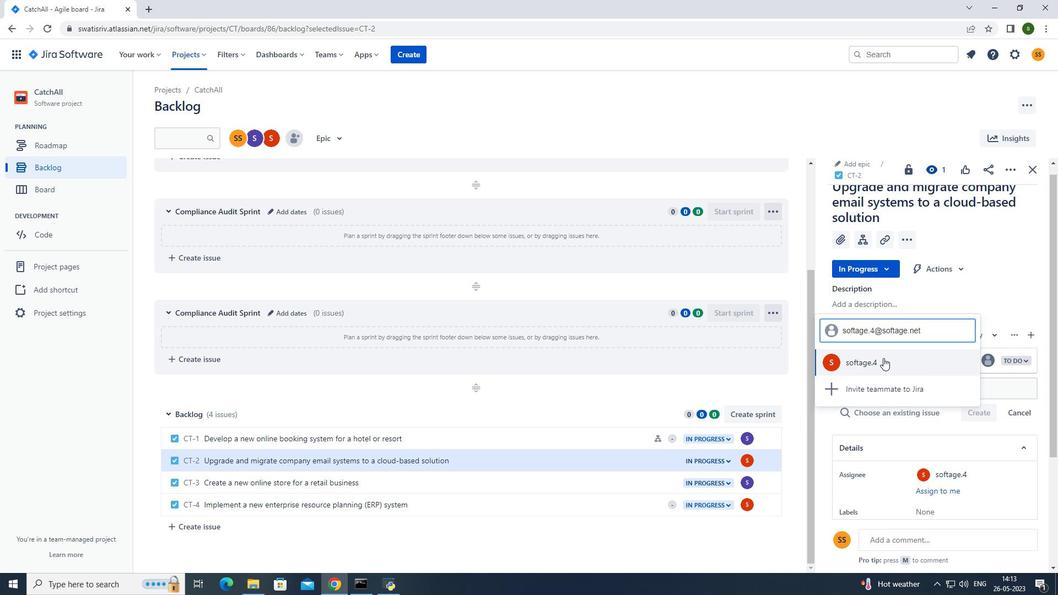 
Action: Mouse pressed left at (882, 358)
Screenshot: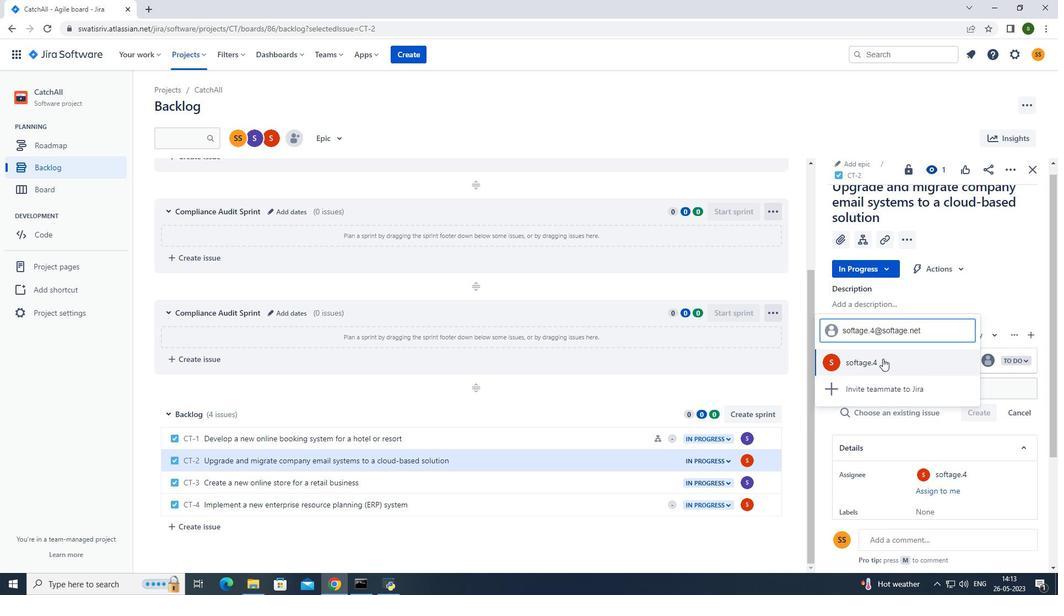 
Action: Mouse moved to (535, 121)
Screenshot: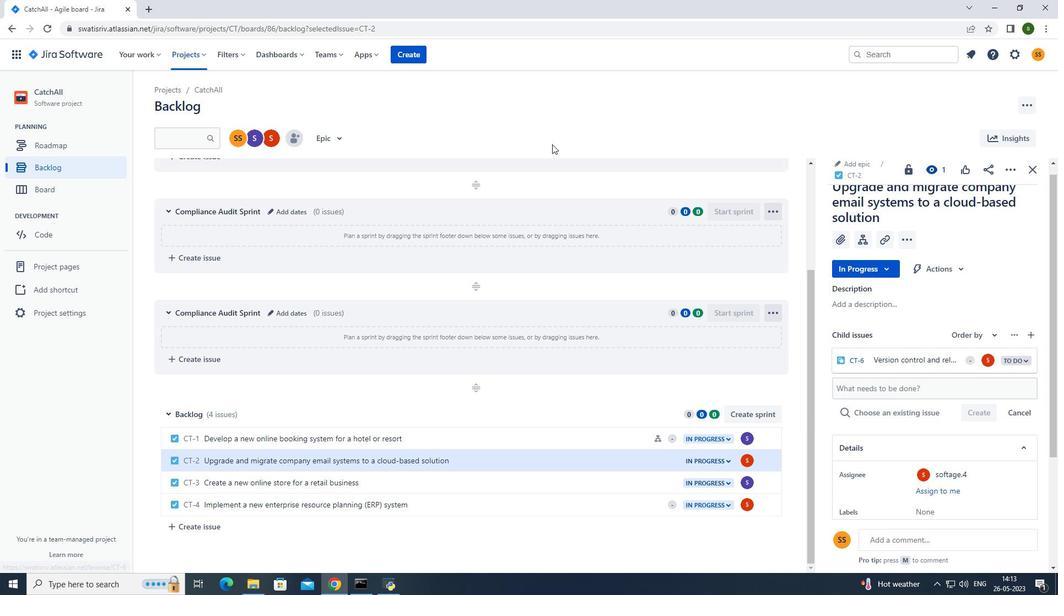 
Action: Mouse pressed left at (535, 121)
Screenshot: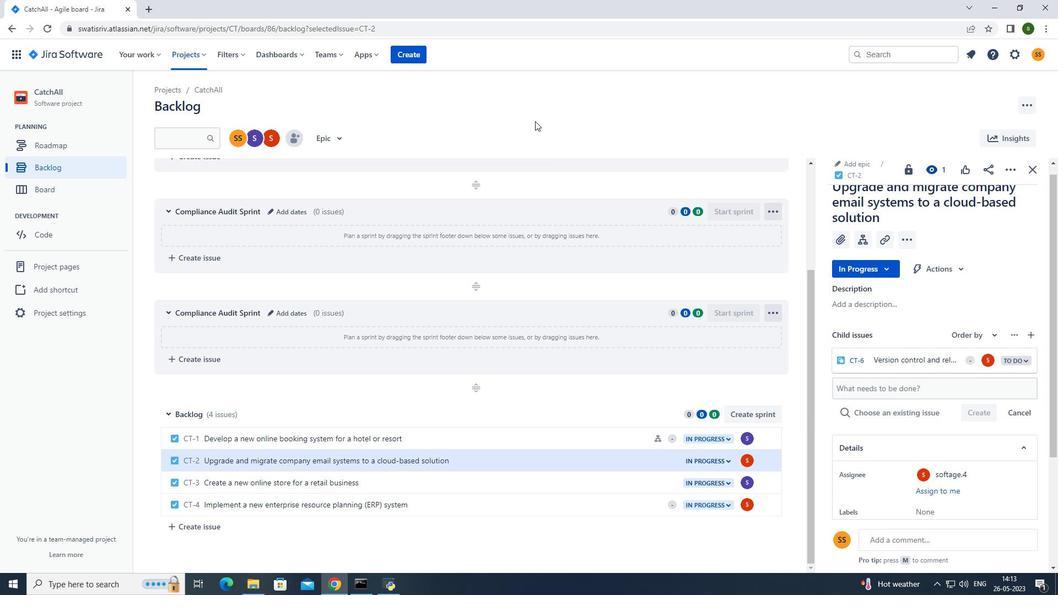 
